 Task: Find the distance between Boston and Martha's Vineyard.
Action: Key pressed oston
Screenshot: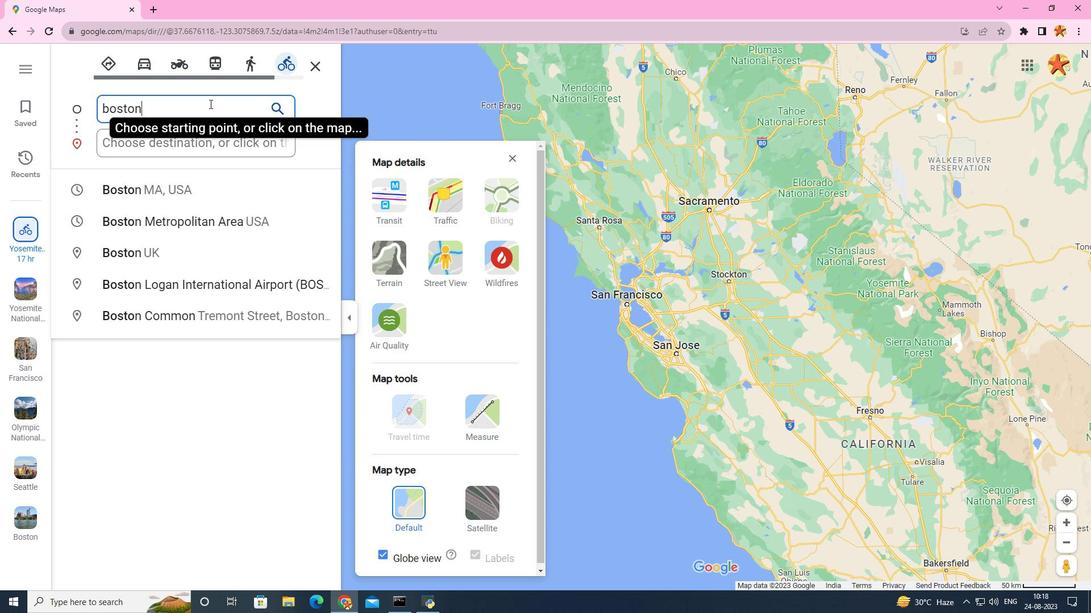 
Action: Mouse moved to (152, 197)
Screenshot: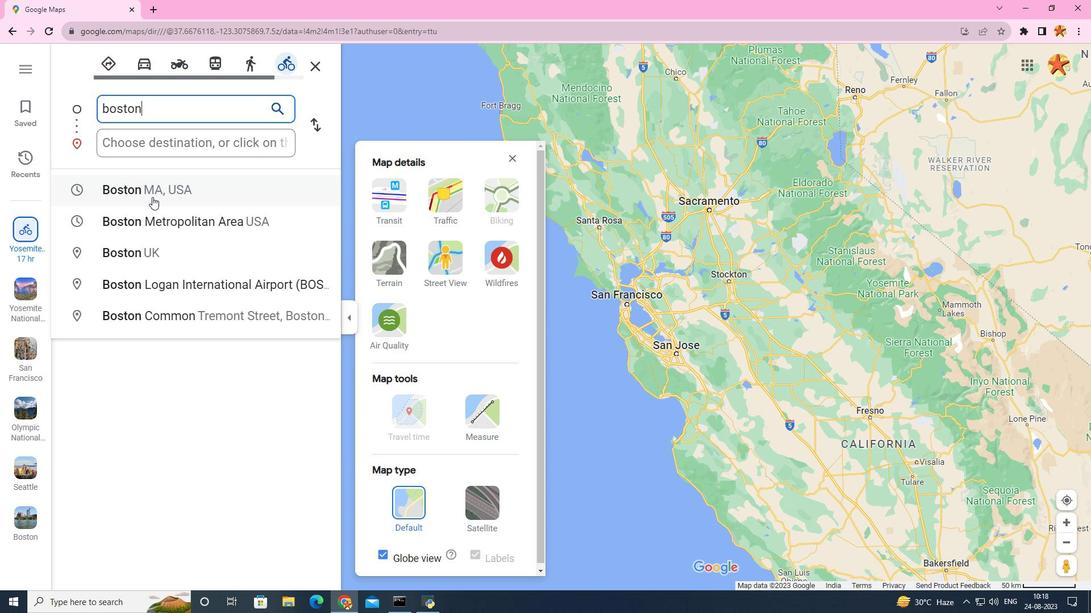 
Action: Mouse pressed left at (152, 197)
Screenshot: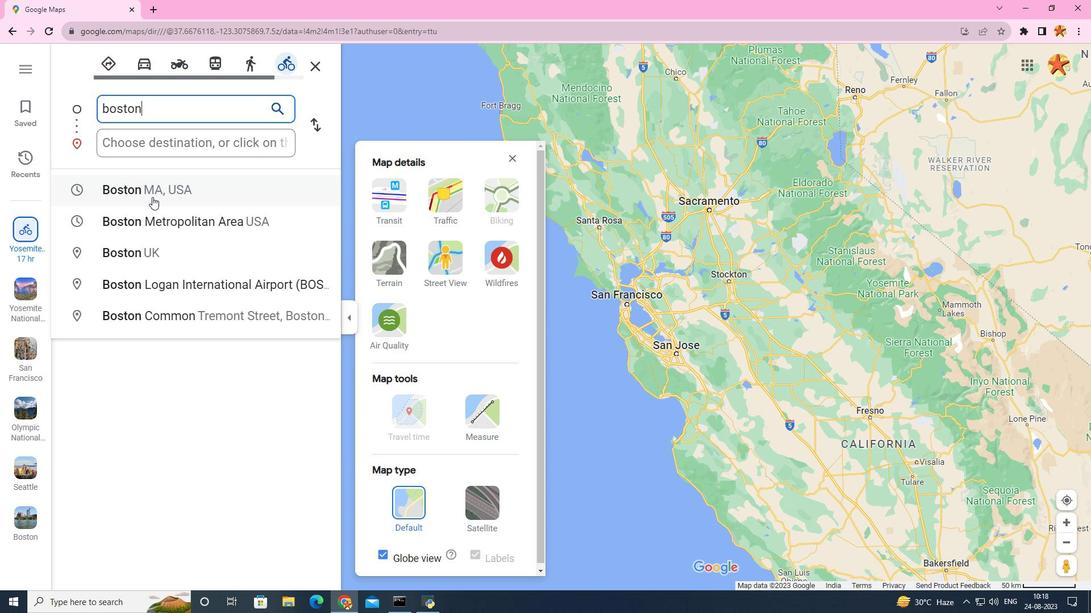 
Action: Mouse moved to (155, 144)
Screenshot: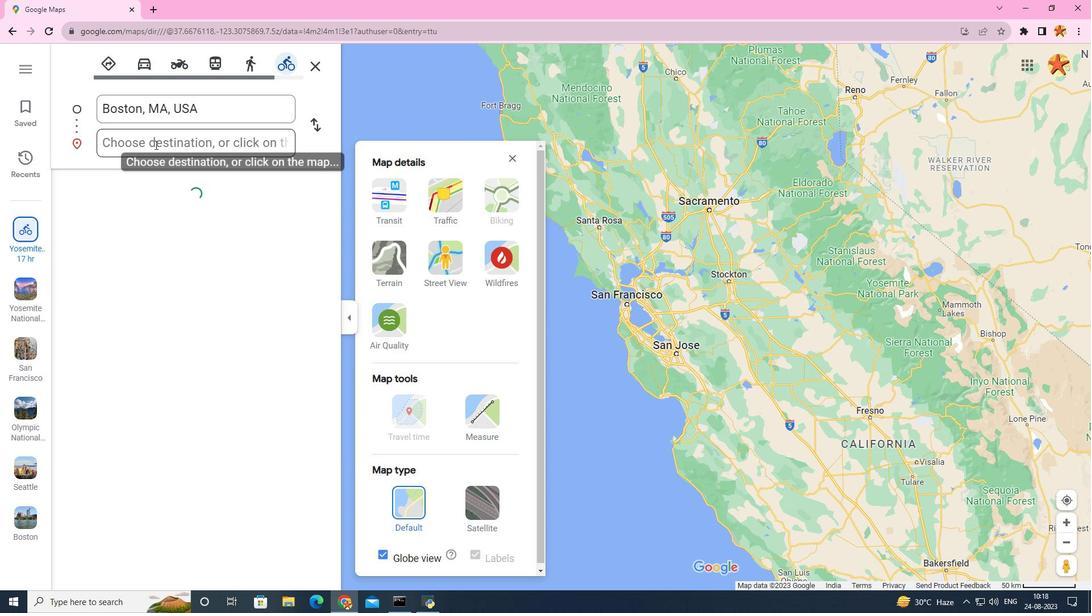 
Action: Mouse pressed left at (155, 144)
Screenshot: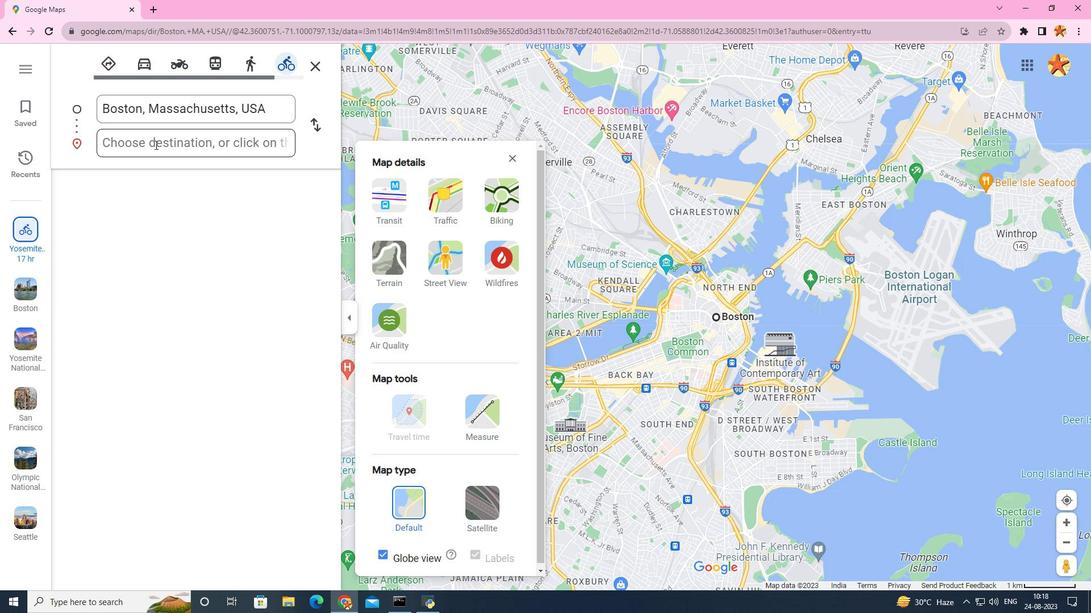 
Action: Mouse moved to (155, 144)
Screenshot: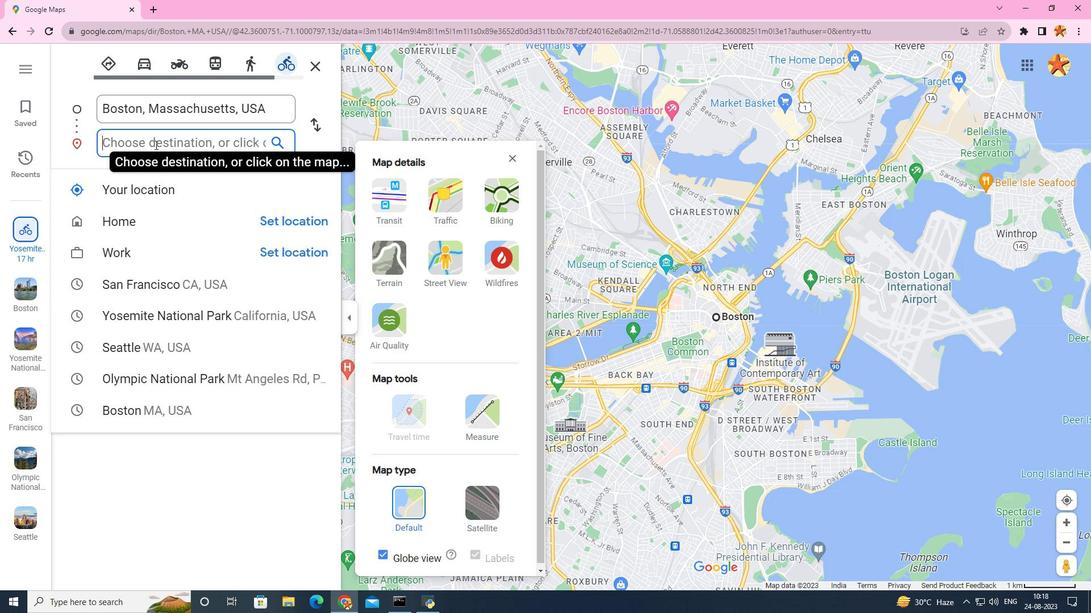 
Action: Key pressed martha
Screenshot: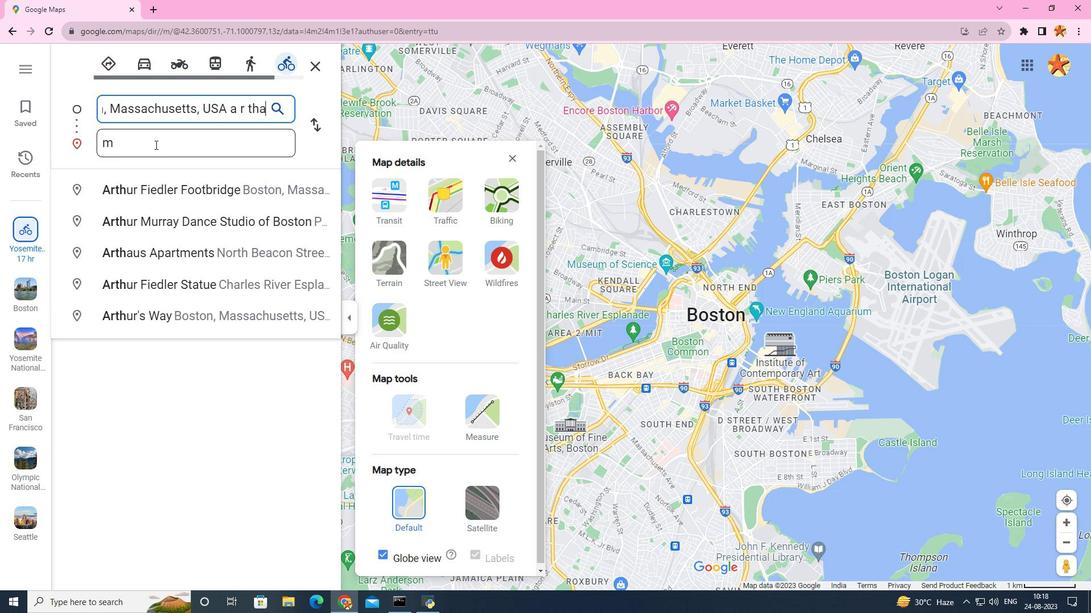 
Action: Mouse moved to (156, 140)
Screenshot: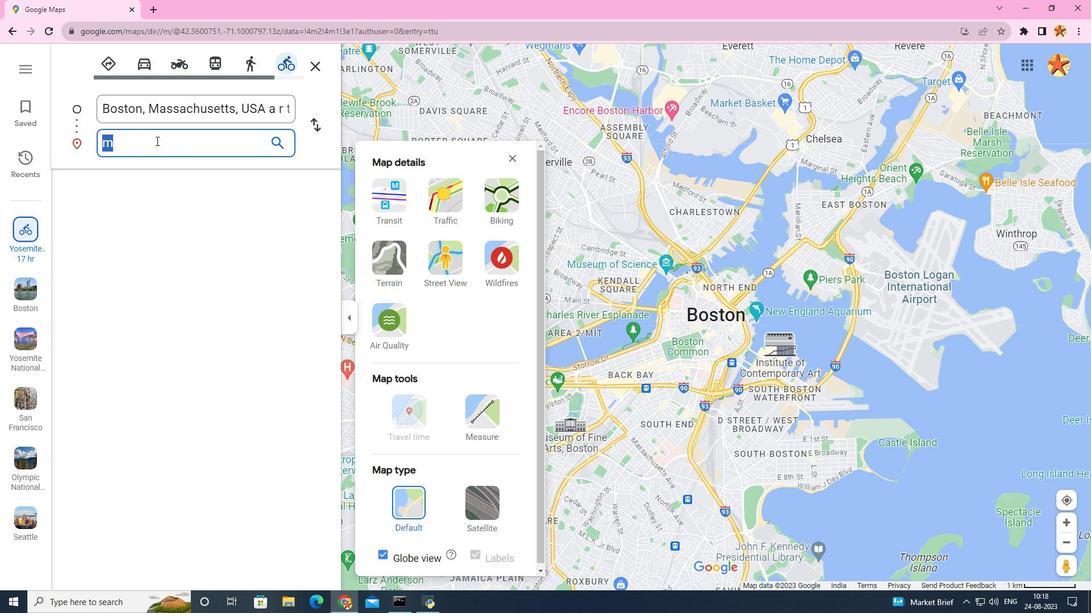 
Action: Mouse pressed left at (156, 140)
Screenshot: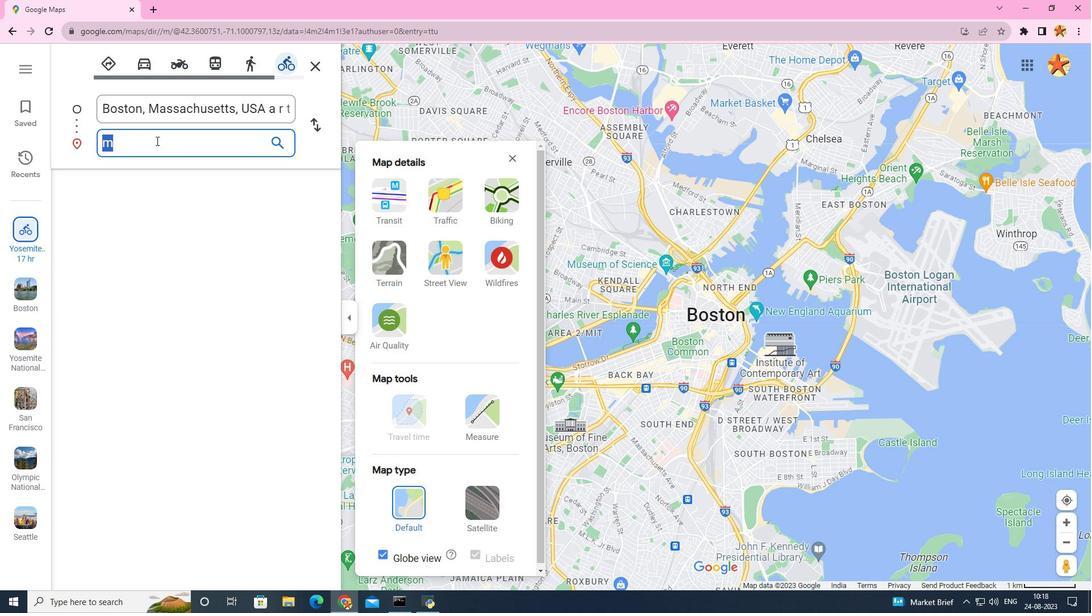 
Action: Mouse moved to (156, 140)
Screenshot: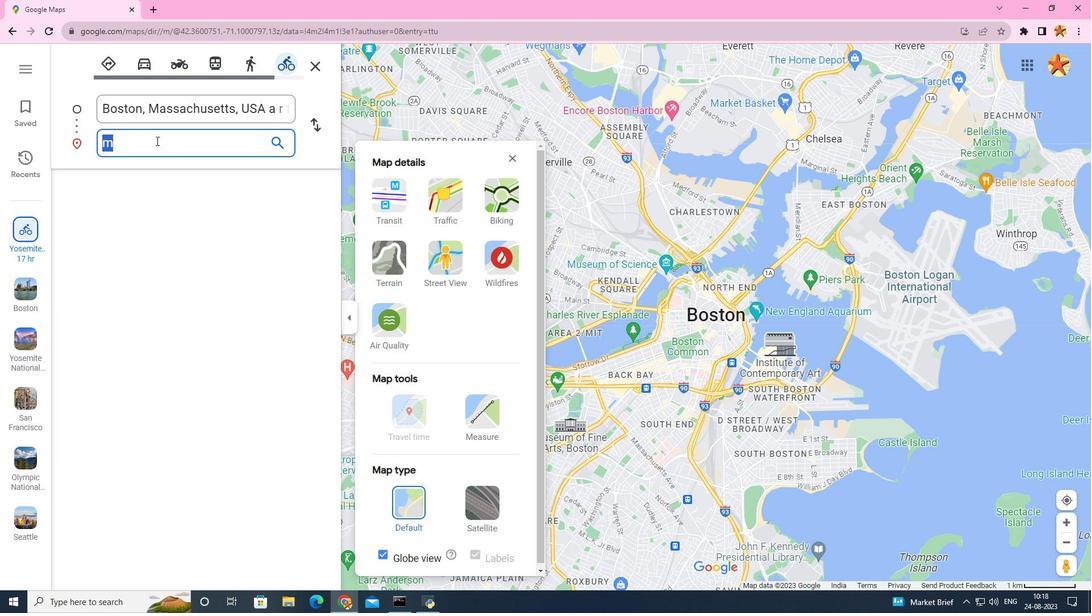 
Action: Mouse pressed left at (156, 140)
Screenshot: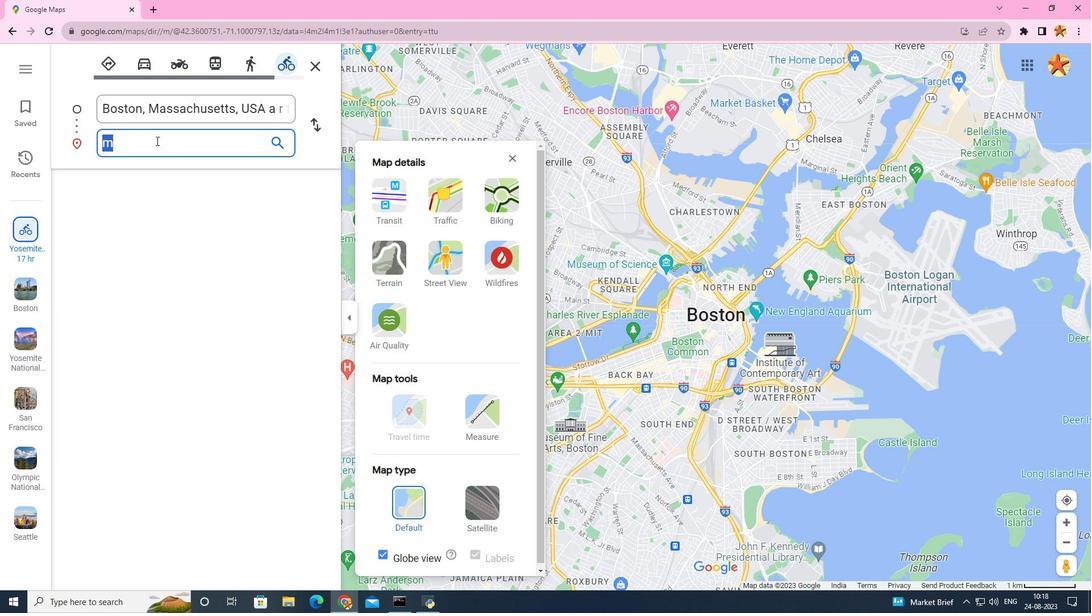 
Action: Key pressed aret
Screenshot: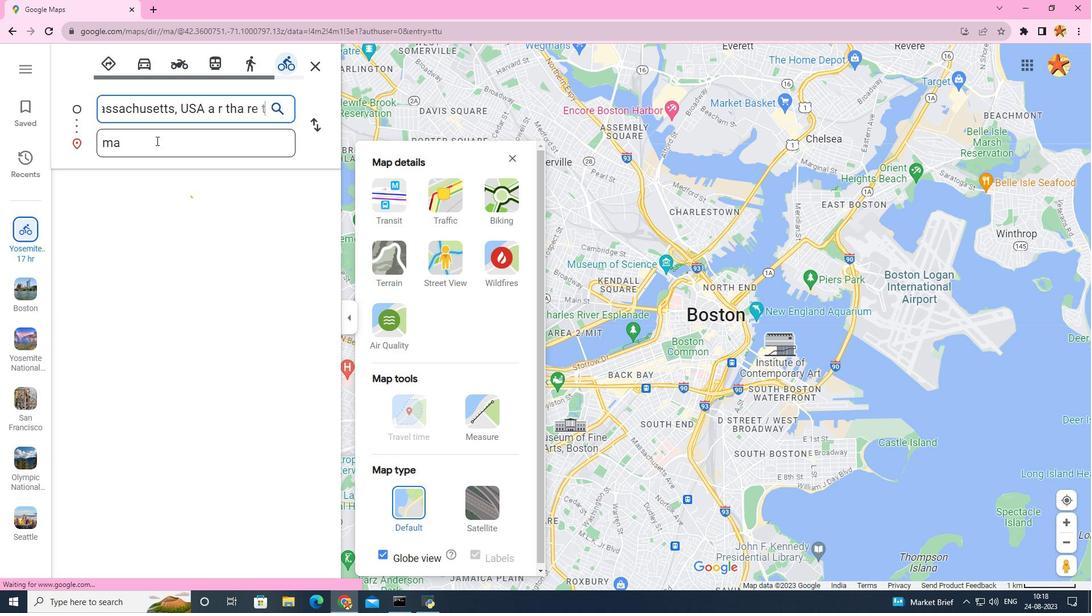 
Action: Mouse scrolled (156, 141) with delta (0, 0)
Screenshot: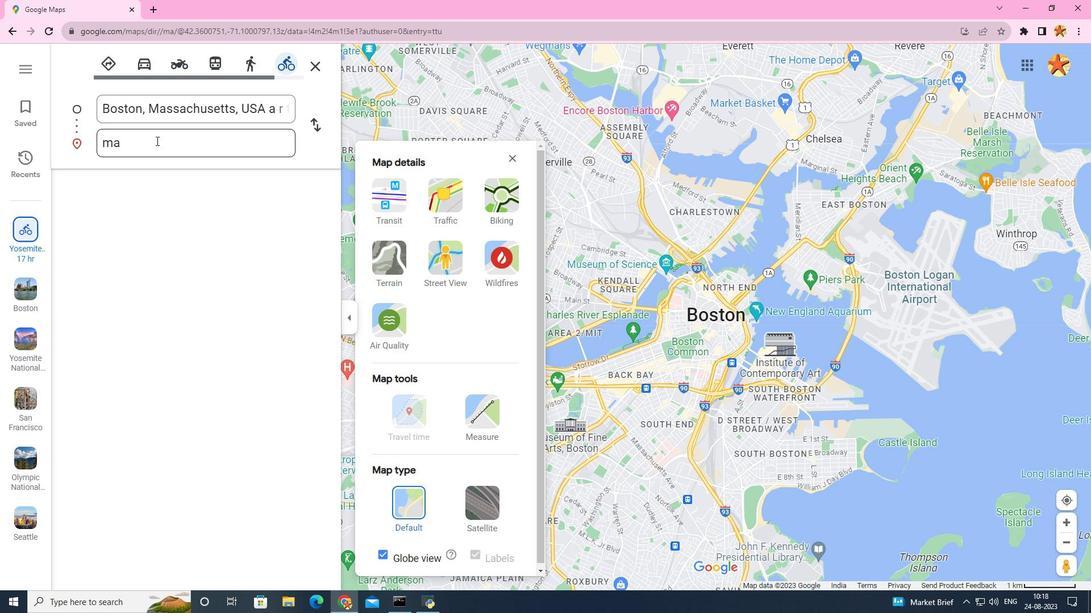 
Action: Mouse pressed left at (156, 140)
Screenshot: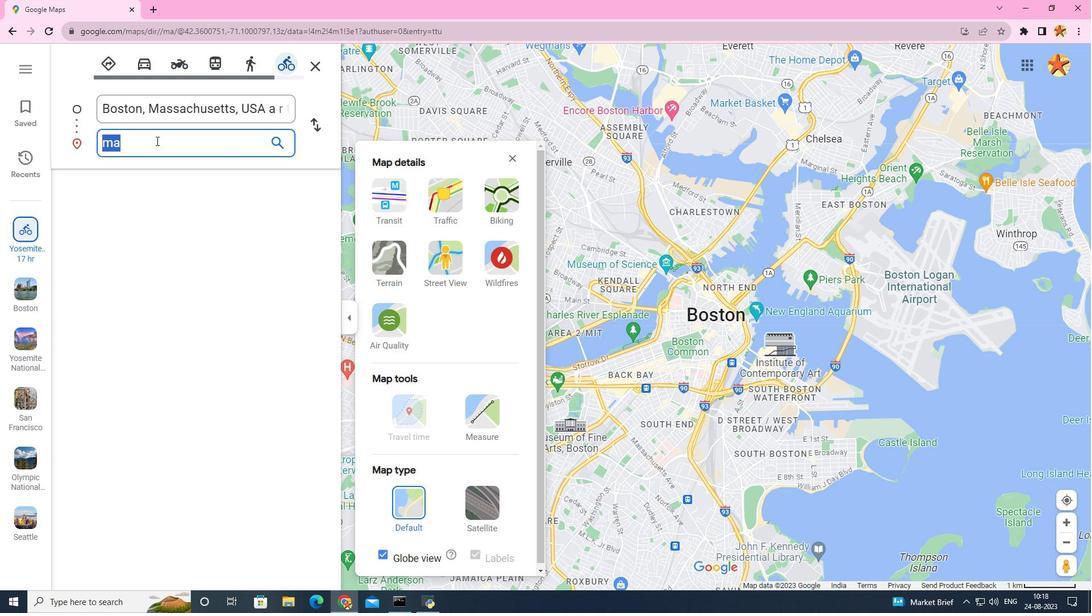 
Action: Mouse pressed left at (156, 140)
Screenshot: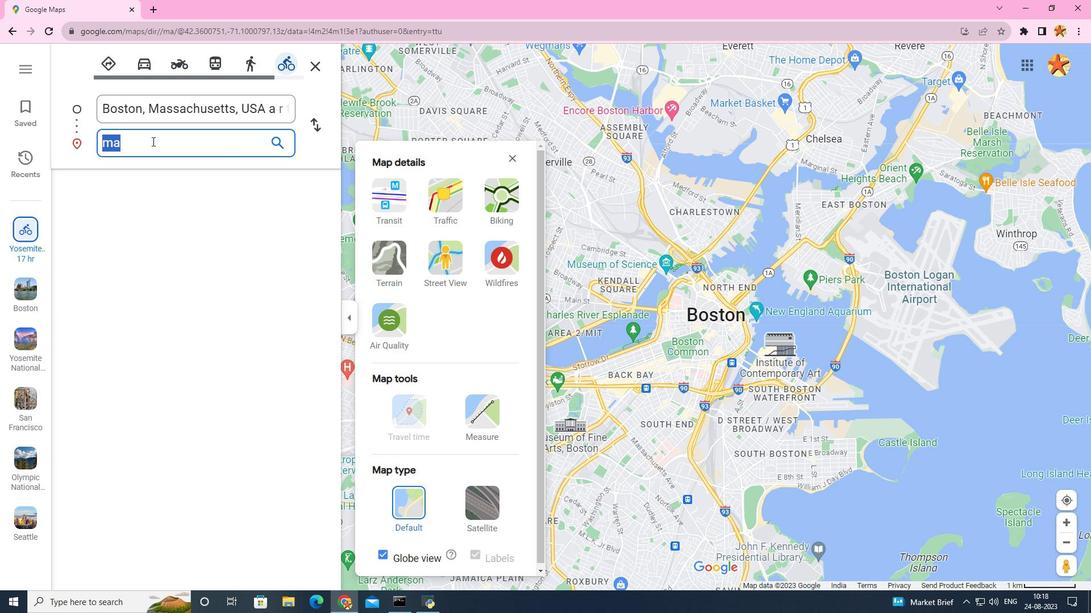 
Action: Mouse moved to (152, 141)
Screenshot: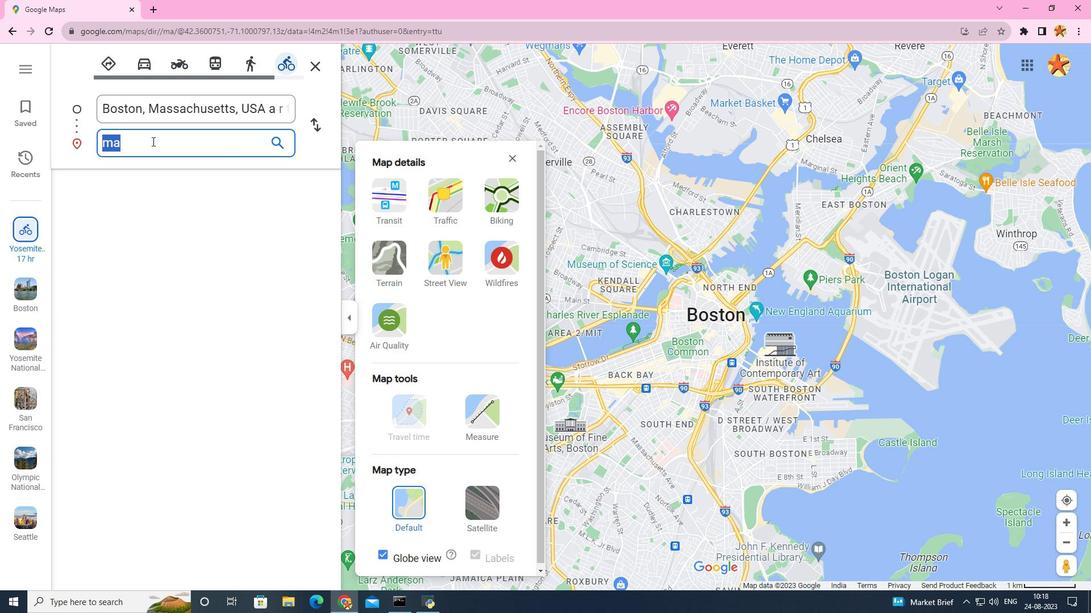 
Action: Mouse pressed left at (152, 141)
Screenshot: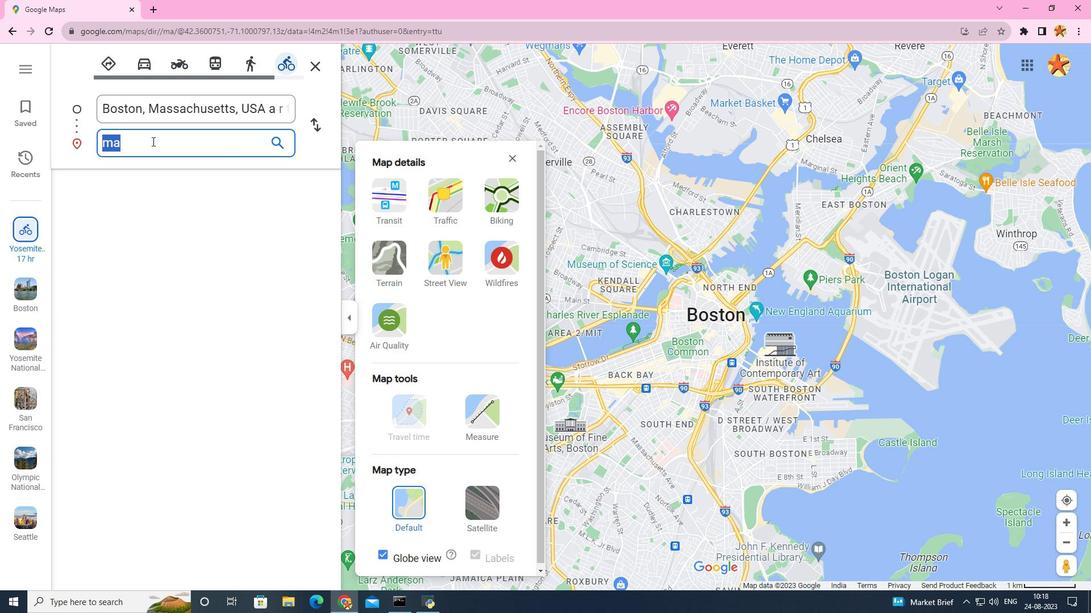 
Action: Key pressed r
Screenshot: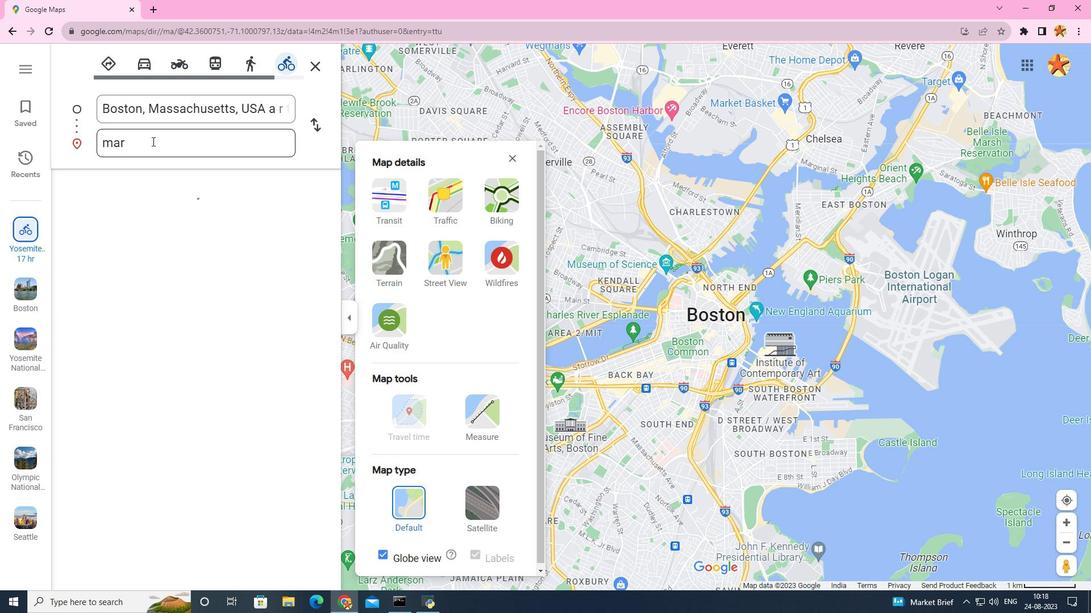 
Action: Mouse pressed left at (152, 141)
Screenshot: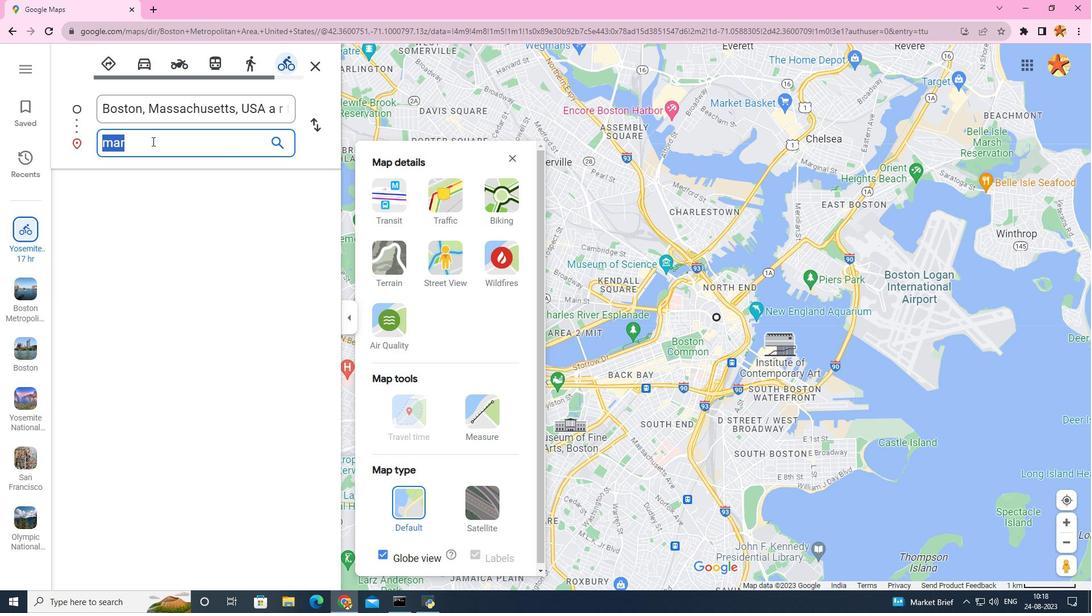 
Action: Mouse moved to (152, 141)
Screenshot: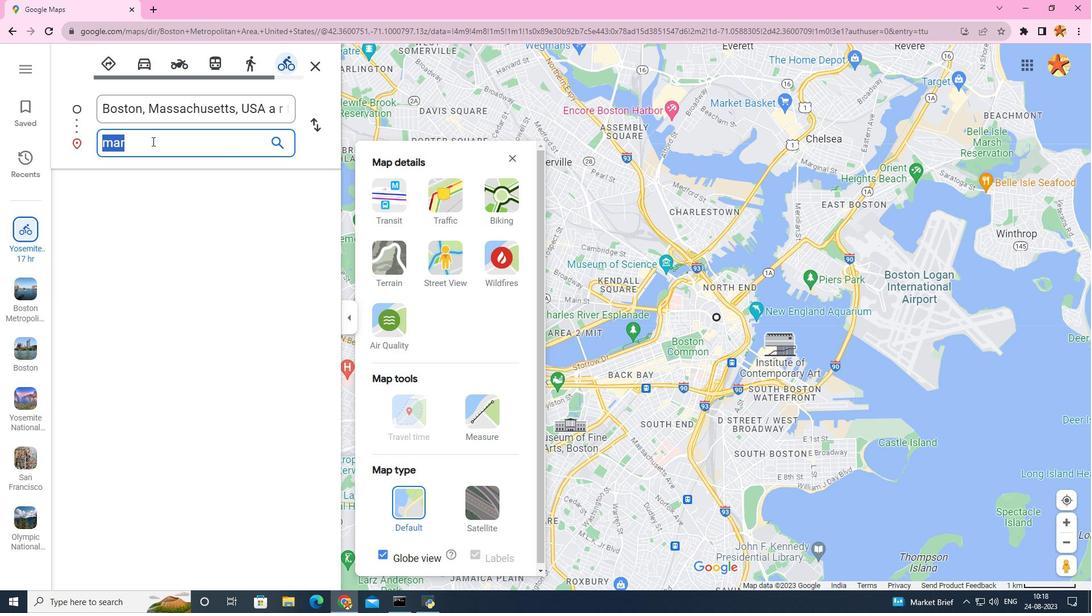 
Action: Mouse pressed left at (152, 141)
Screenshot: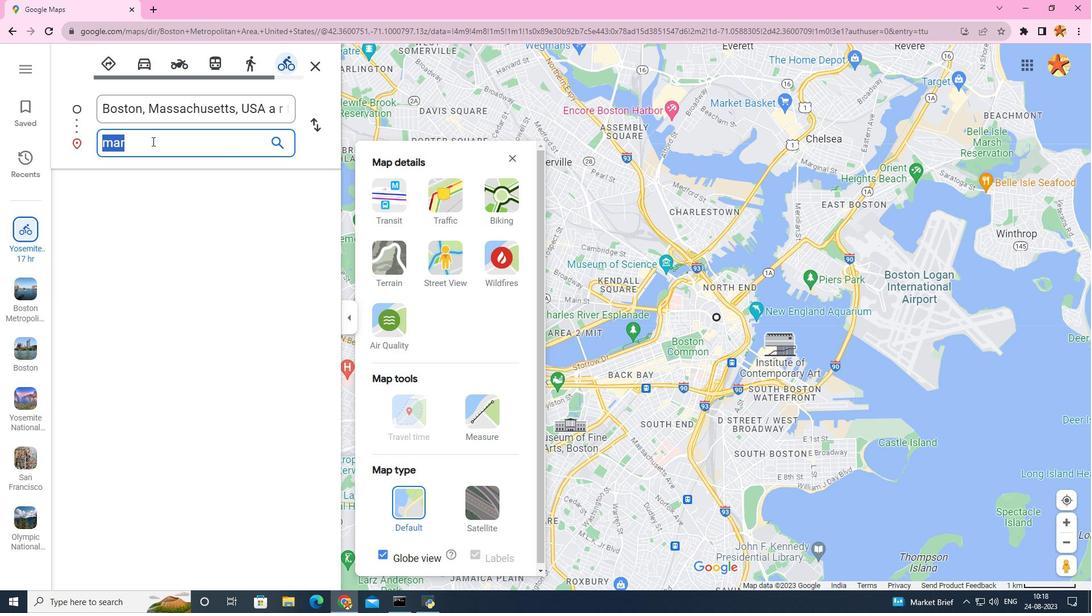 
Action: Mouse moved to (144, 144)
Screenshot: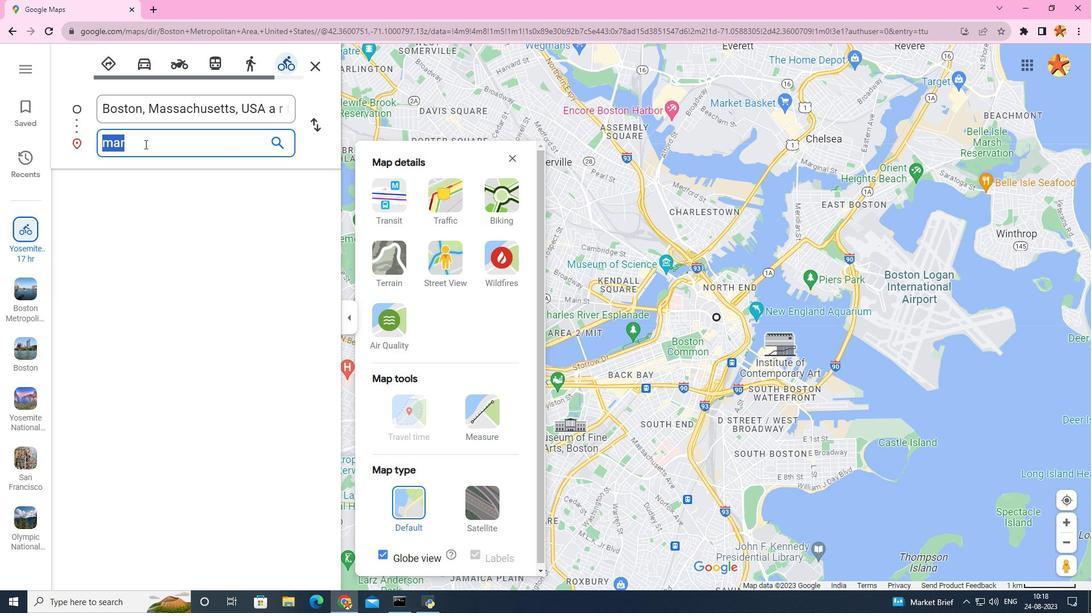 
Action: Mouse pressed left at (144, 144)
Screenshot: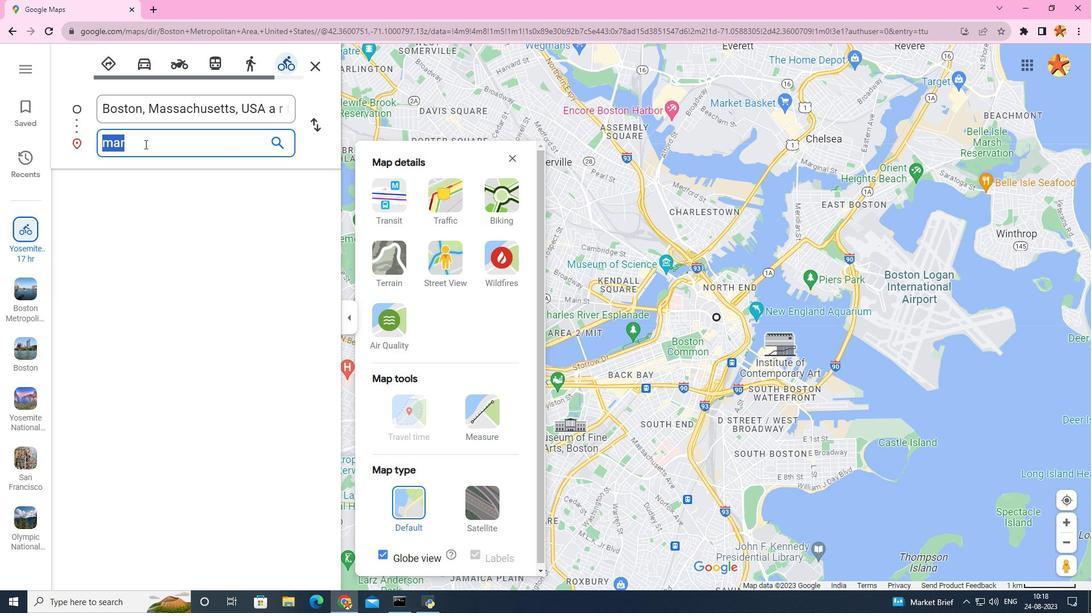 
Action: Mouse moved to (150, 129)
Screenshot: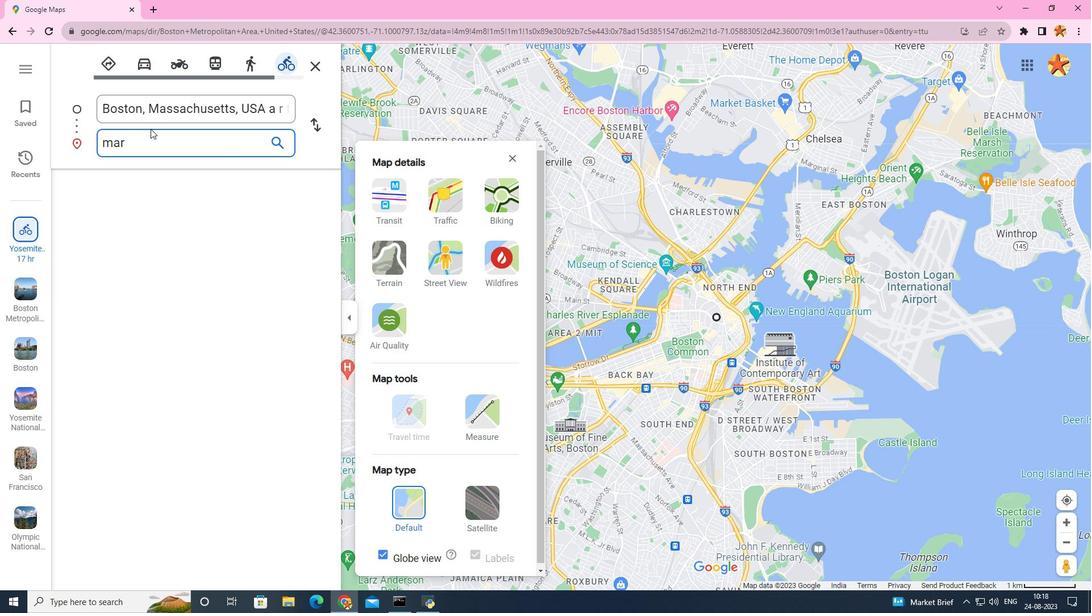 
Action: Key pressed t
Screenshot: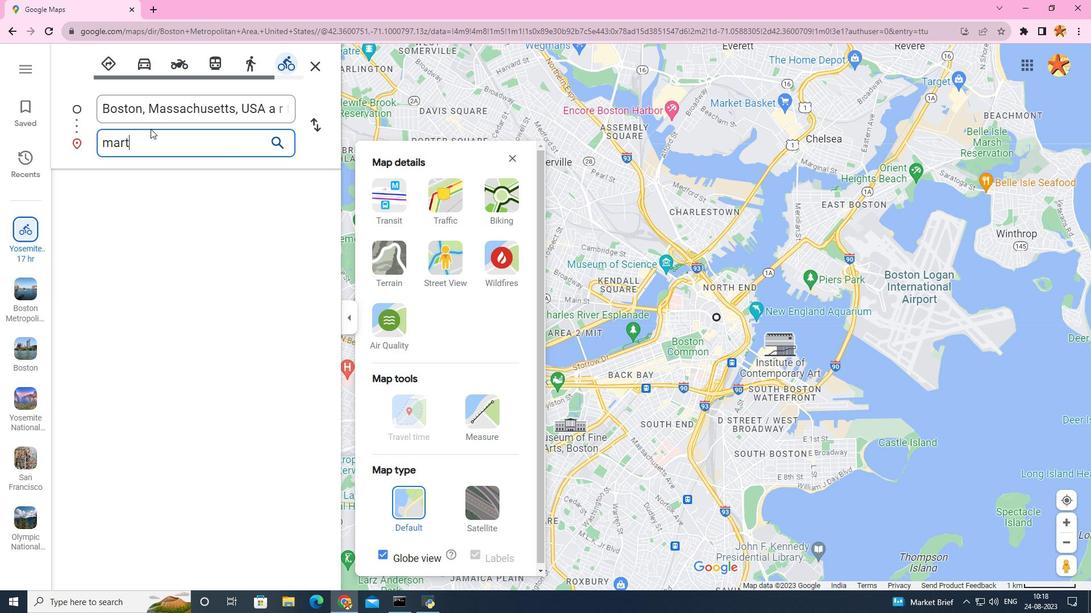 
Action: Mouse moved to (135, 218)
Screenshot: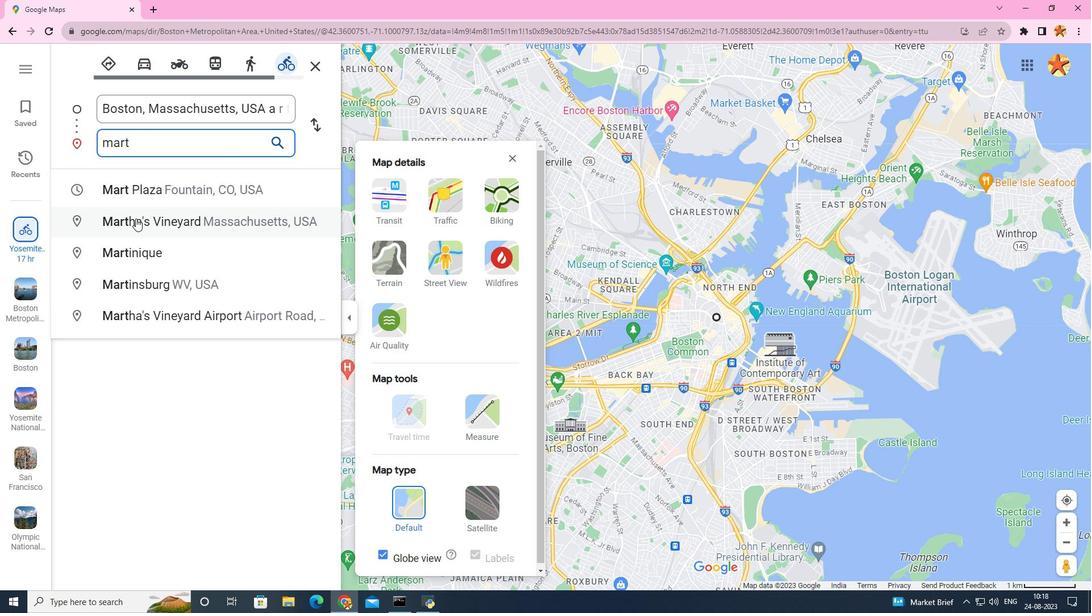 
Action: Mouse pressed left at (135, 218)
Screenshot: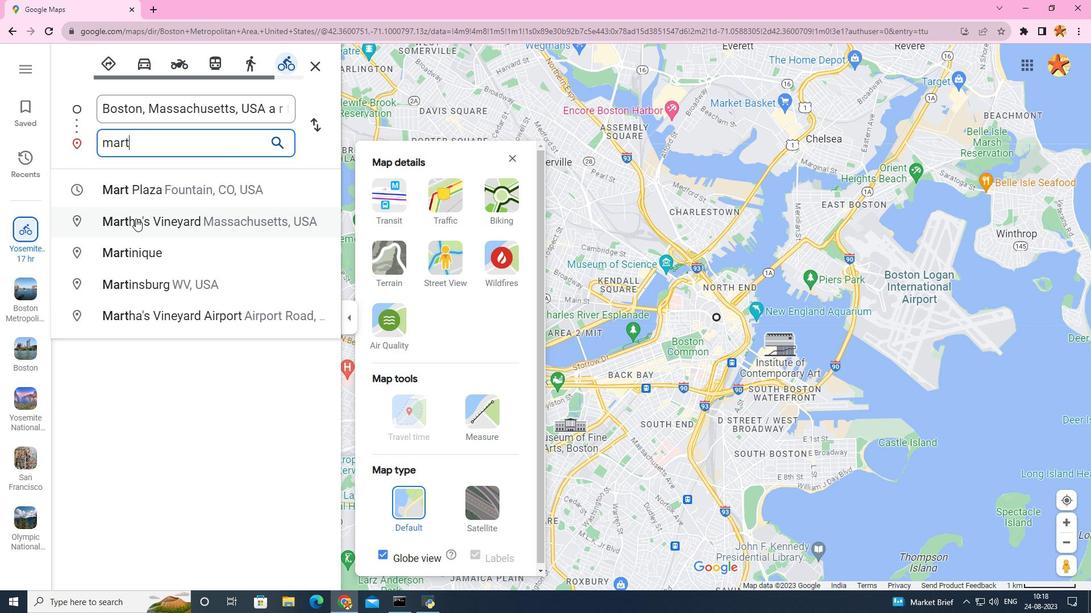 
Action: Mouse moved to (595, 350)
Screenshot: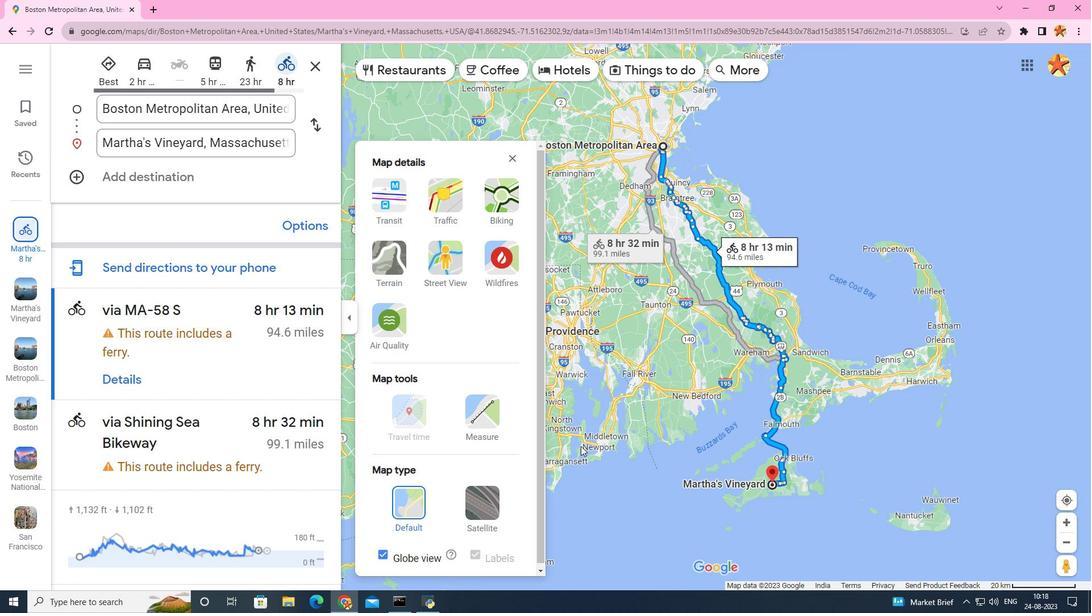 
Action: Mouse scrolled (595, 348) with delta (0, 0)
Screenshot: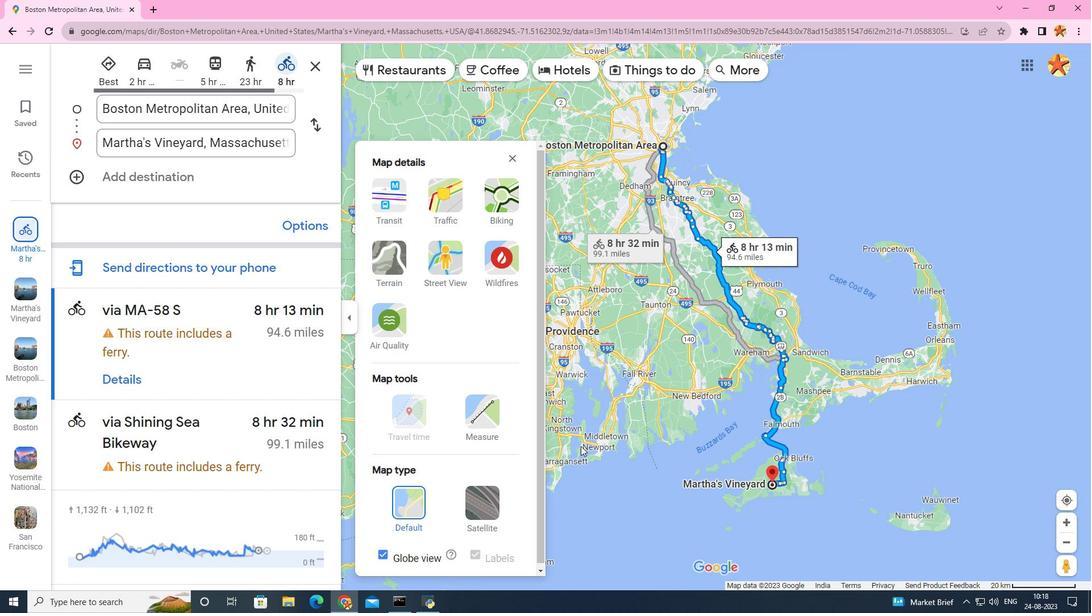 
Action: Mouse moved to (555, 452)
Screenshot: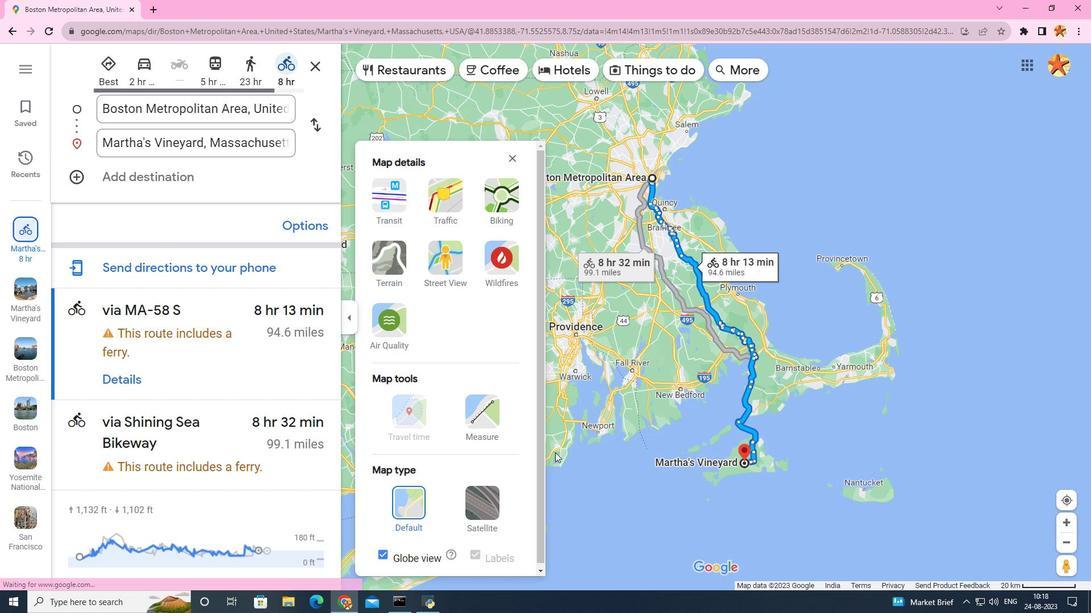 
Action: Mouse scrolled (555, 453) with delta (0, 0)
Screenshot: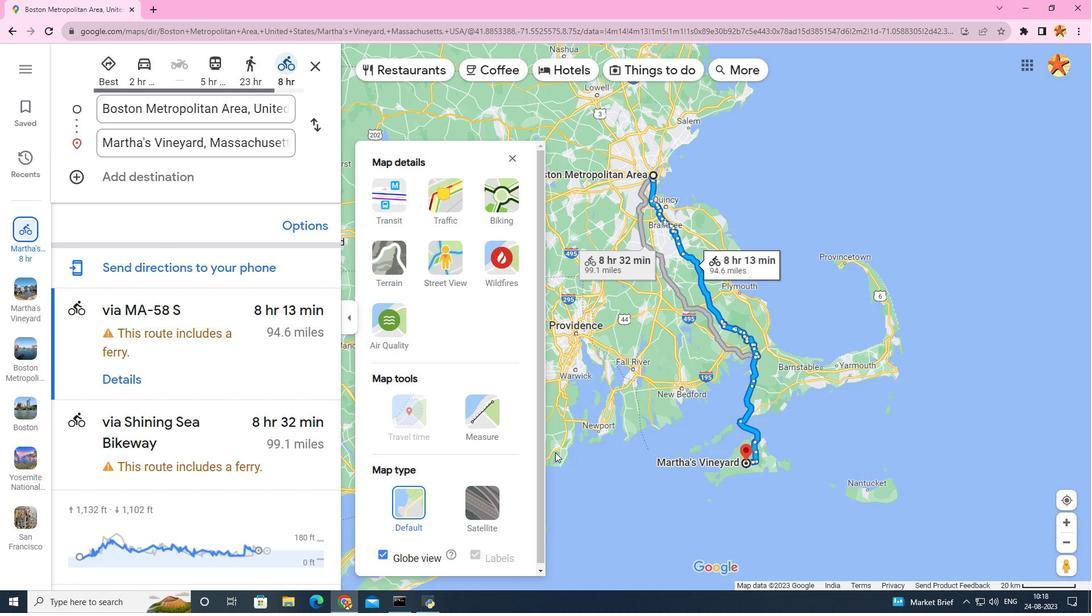 
Action: Mouse moved to (487, 414)
Screenshot: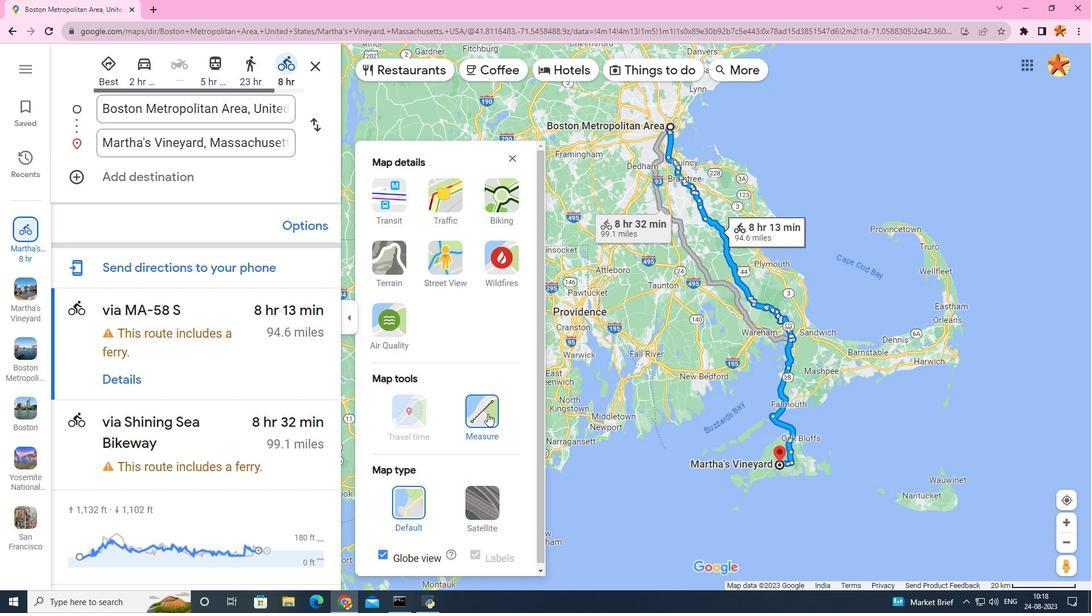 
Action: Mouse pressed left at (487, 414)
Screenshot: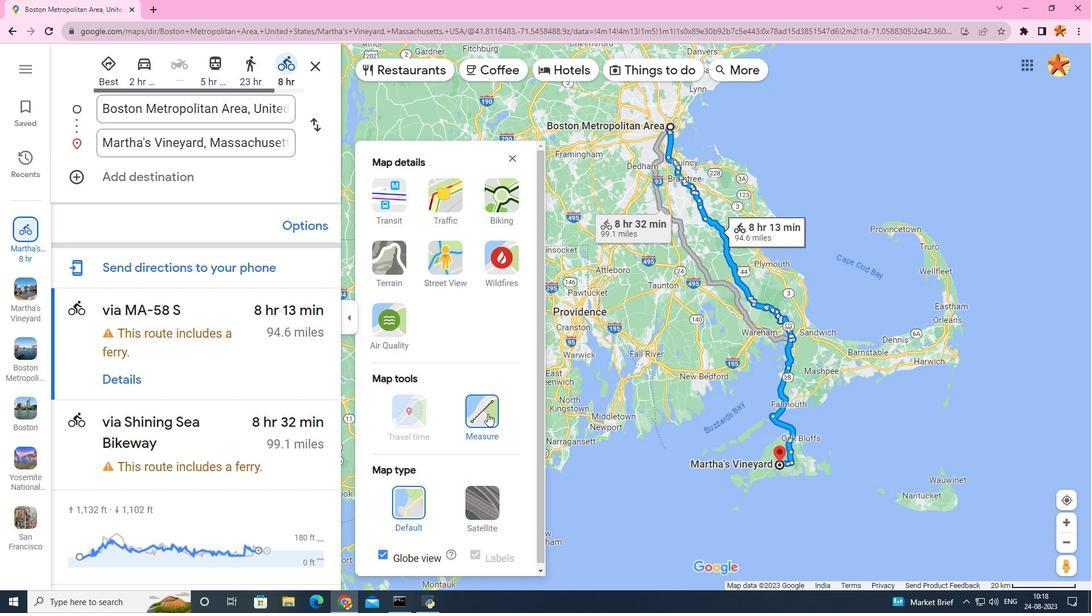 
Action: Mouse moved to (780, 463)
Screenshot: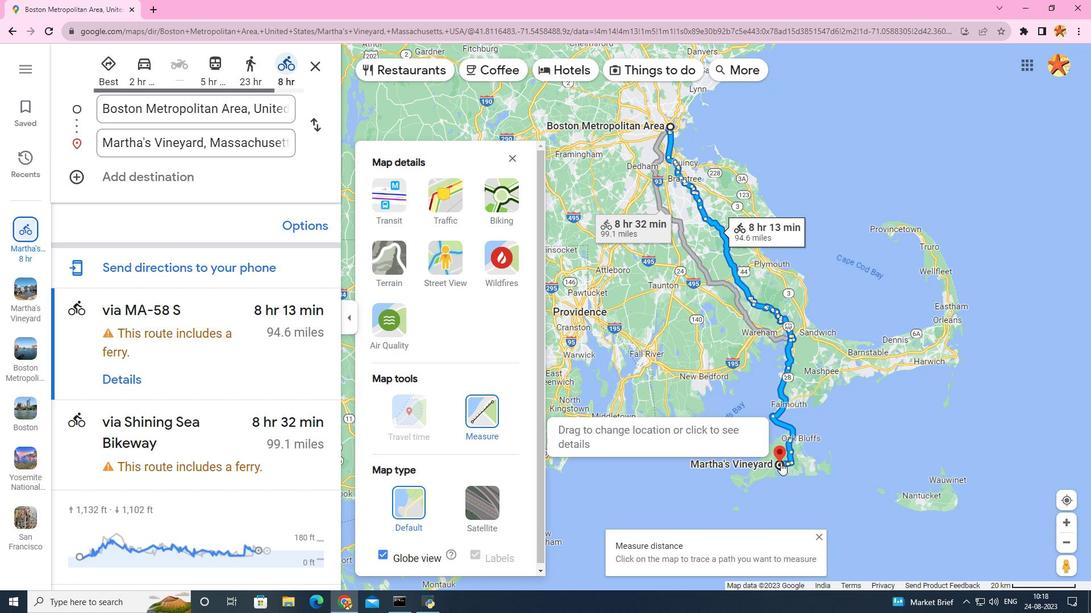 
Action: Mouse pressed left at (780, 463)
Screenshot: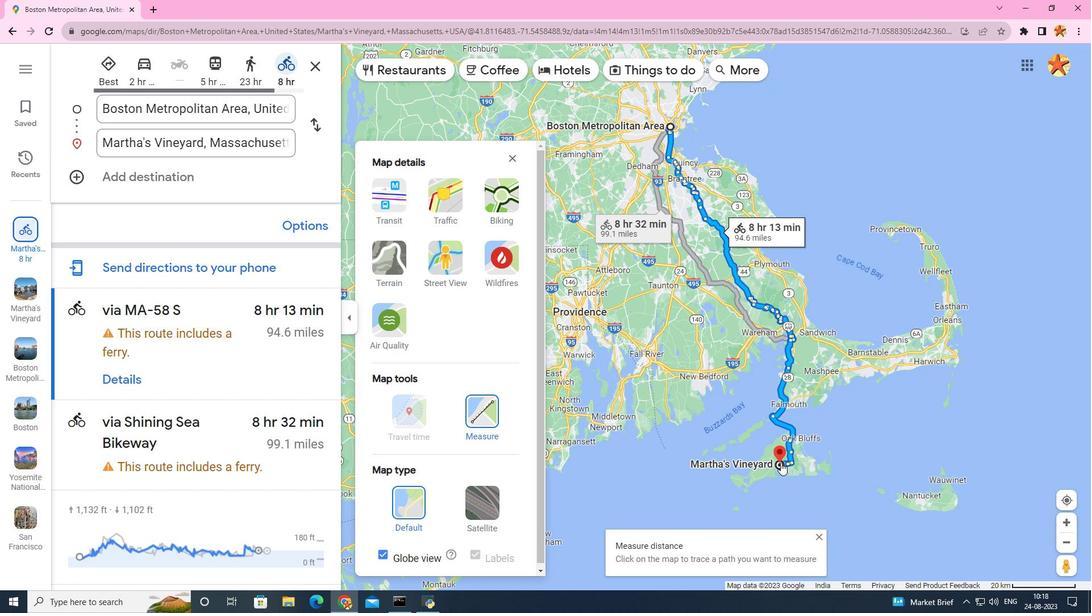 
Action: Mouse moved to (669, 127)
Screenshot: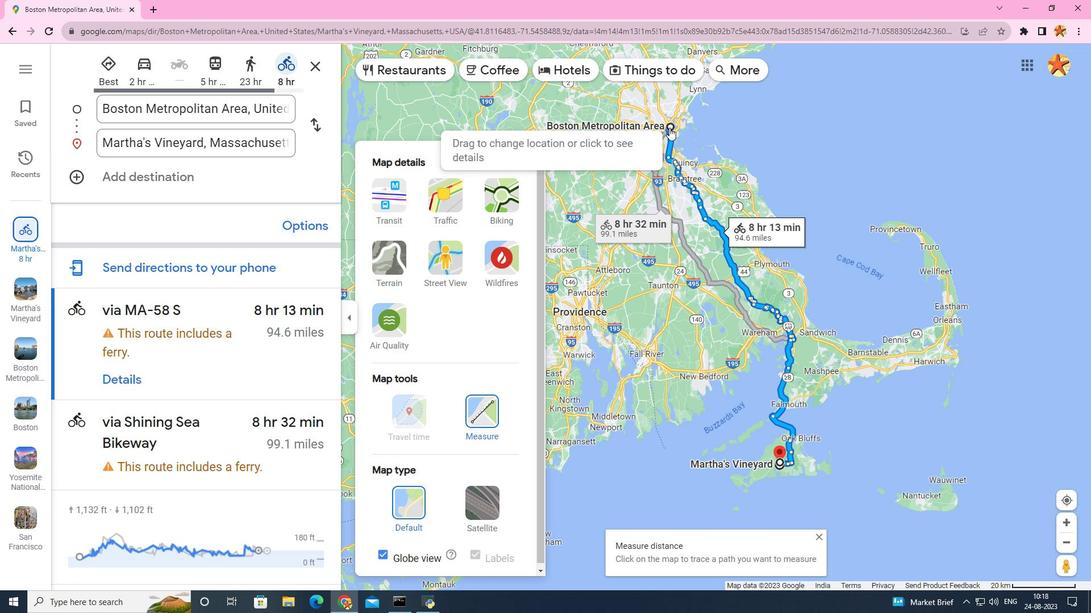 
Action: Mouse pressed left at (669, 127)
Screenshot: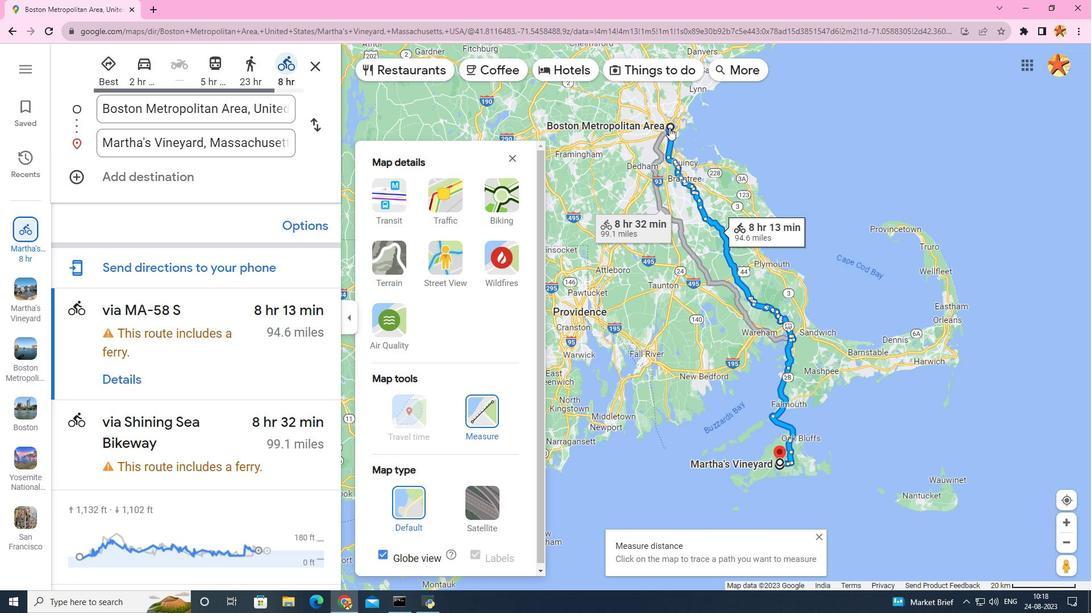 
Action: Mouse moved to (561, 297)
Screenshot: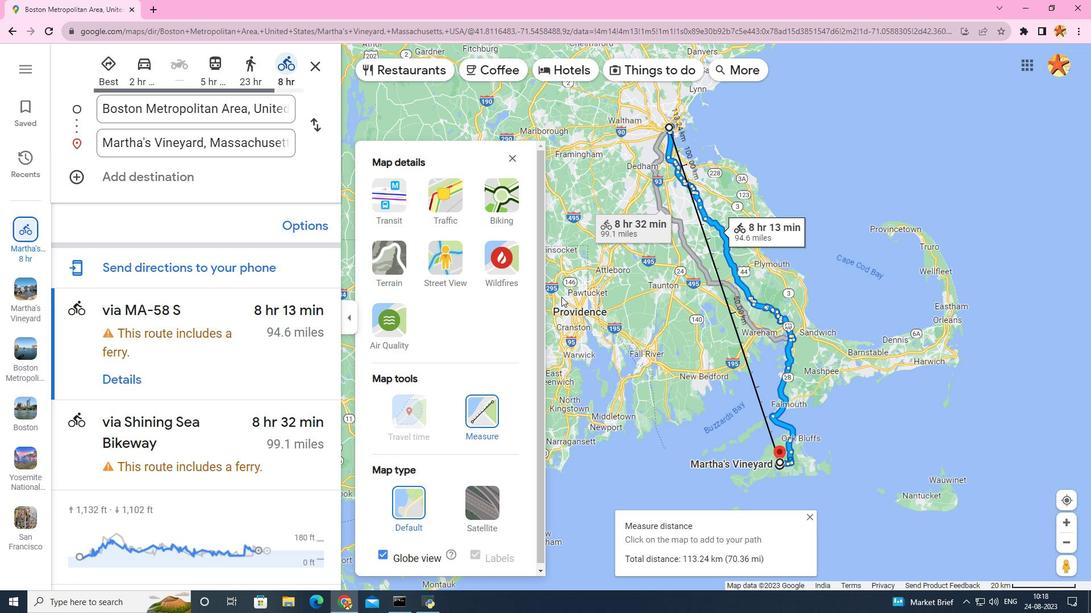 
